 Task: Change the message translation language to French in Outlook settings.
Action: Mouse moved to (53, 30)
Screenshot: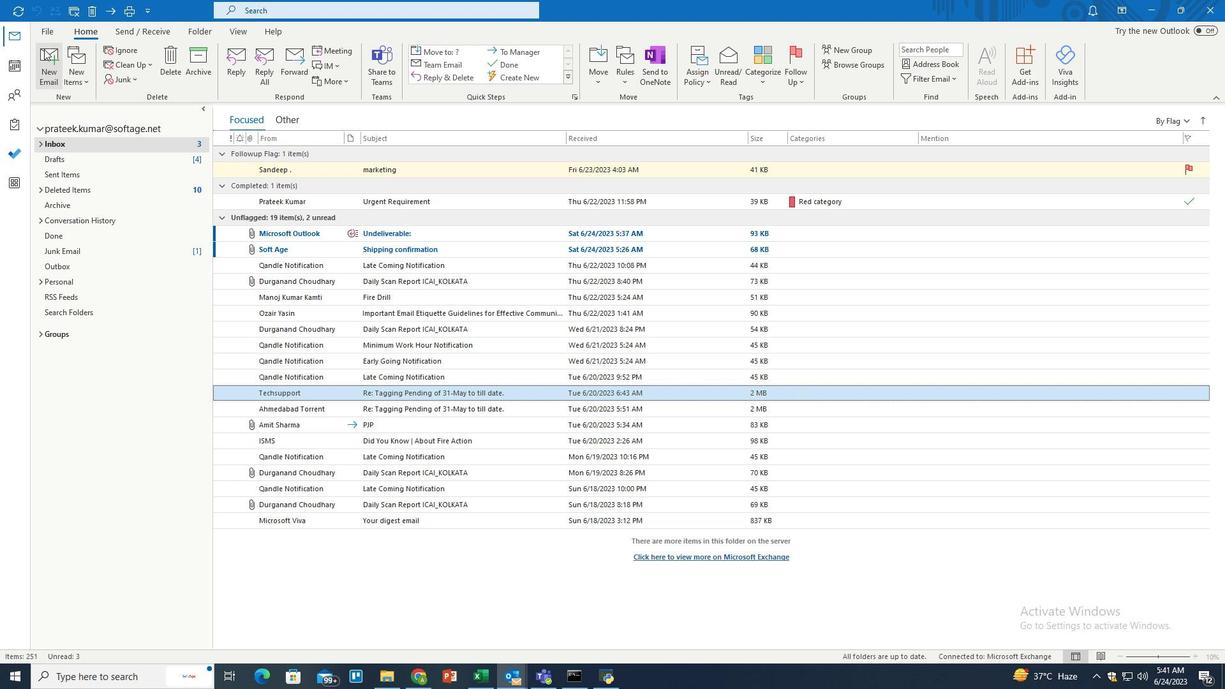 
Action: Mouse pressed left at (53, 30)
Screenshot: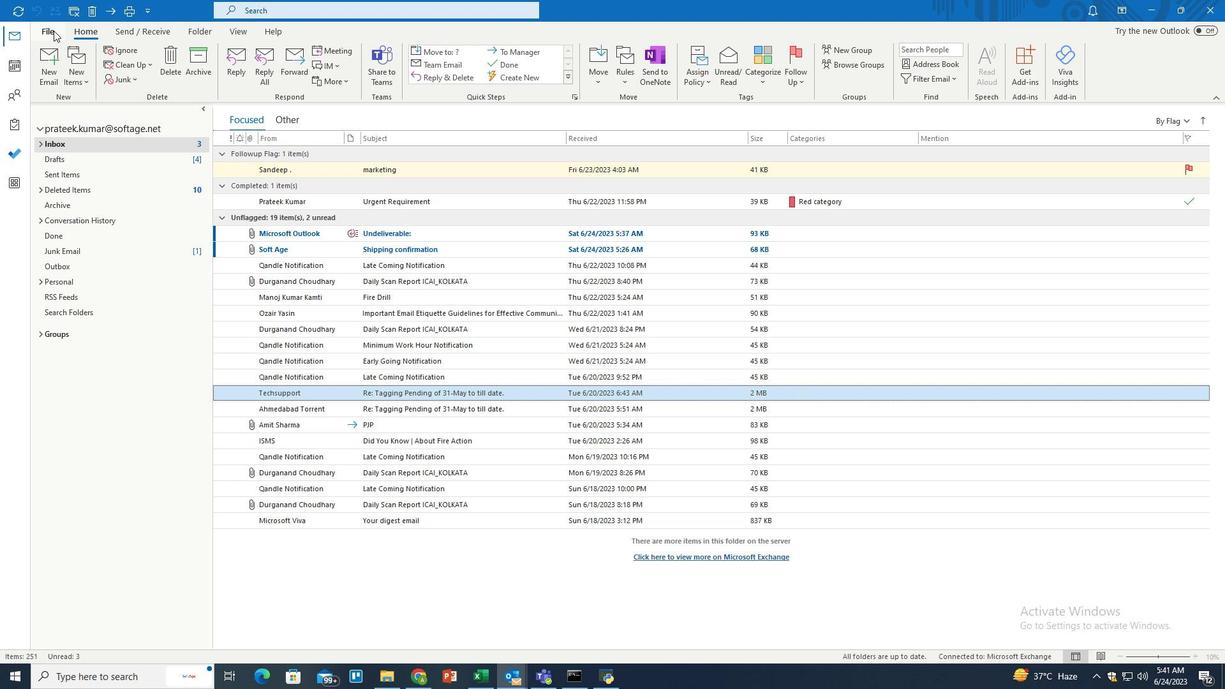 
Action: Mouse moved to (44, 611)
Screenshot: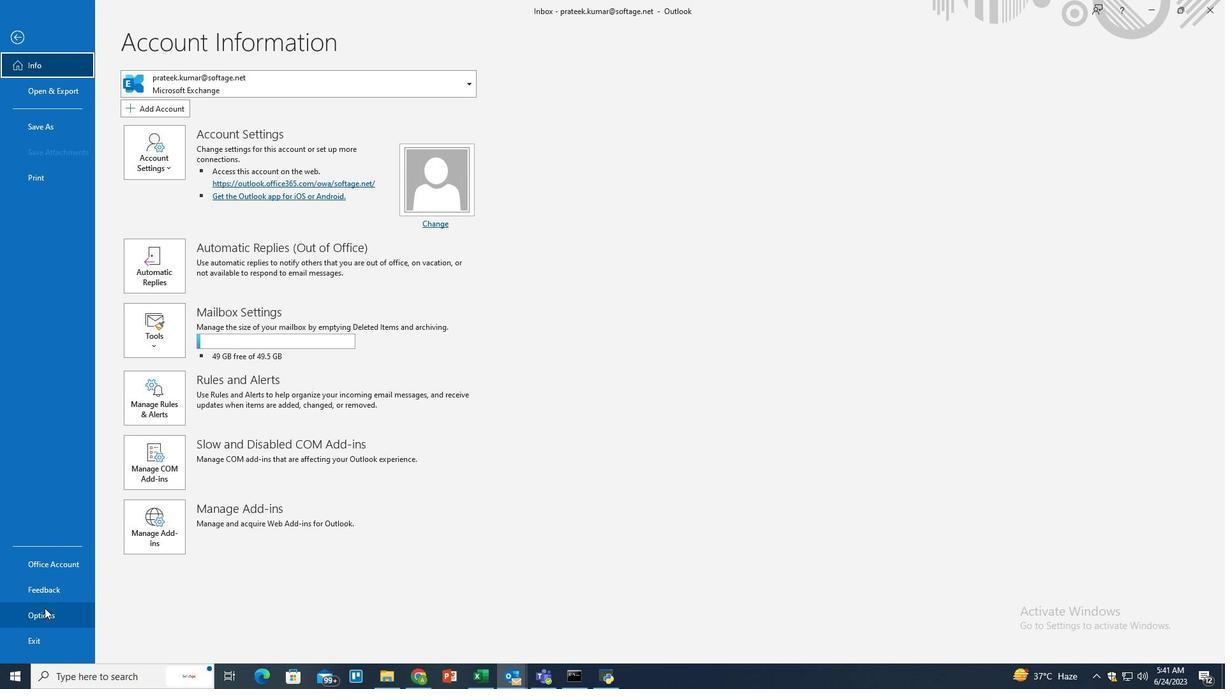 
Action: Mouse pressed left at (44, 611)
Screenshot: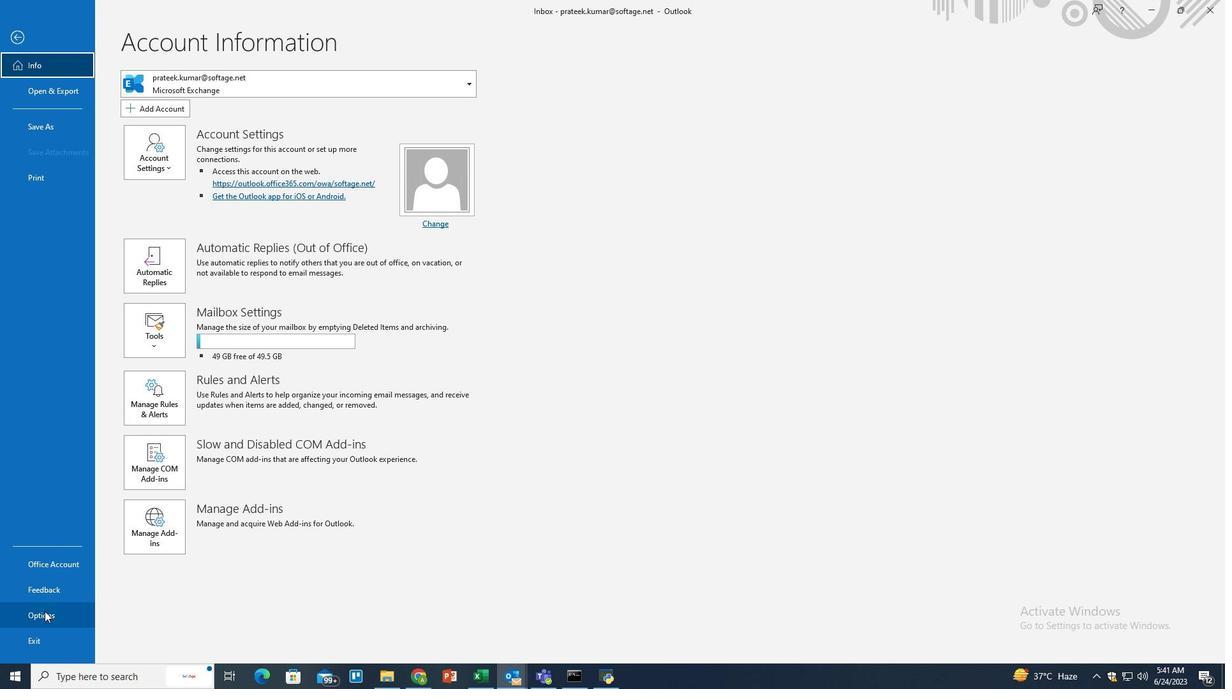 
Action: Mouse moved to (404, 269)
Screenshot: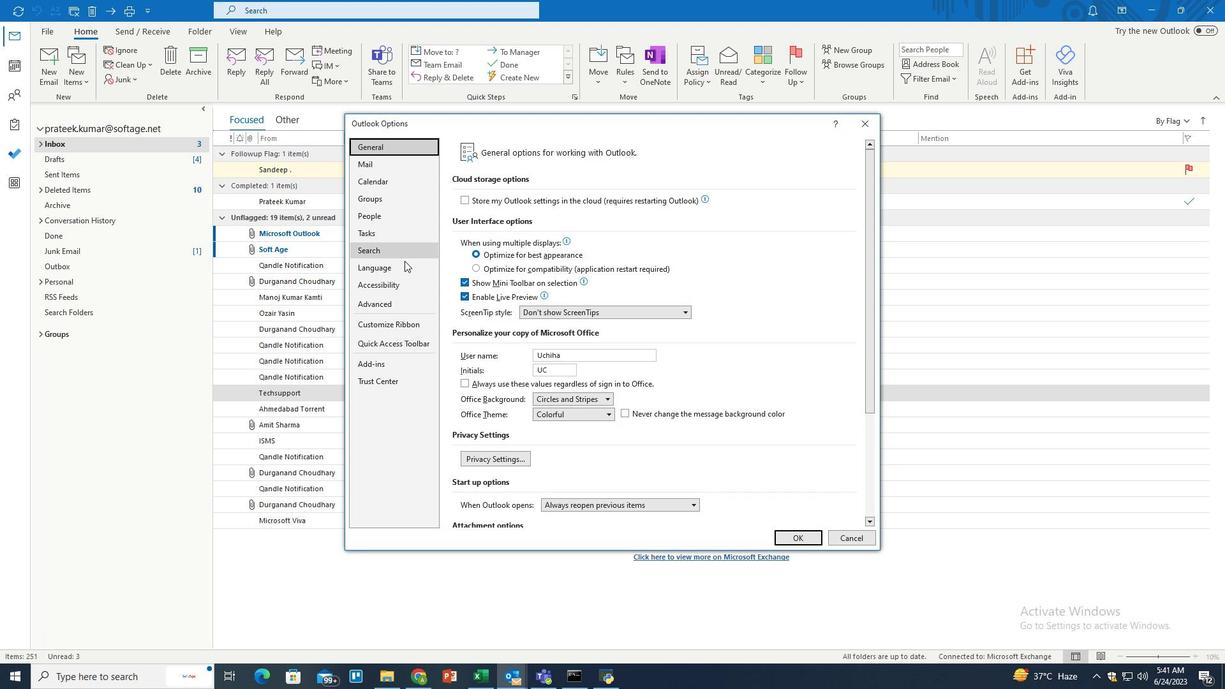 
Action: Mouse pressed left at (404, 269)
Screenshot: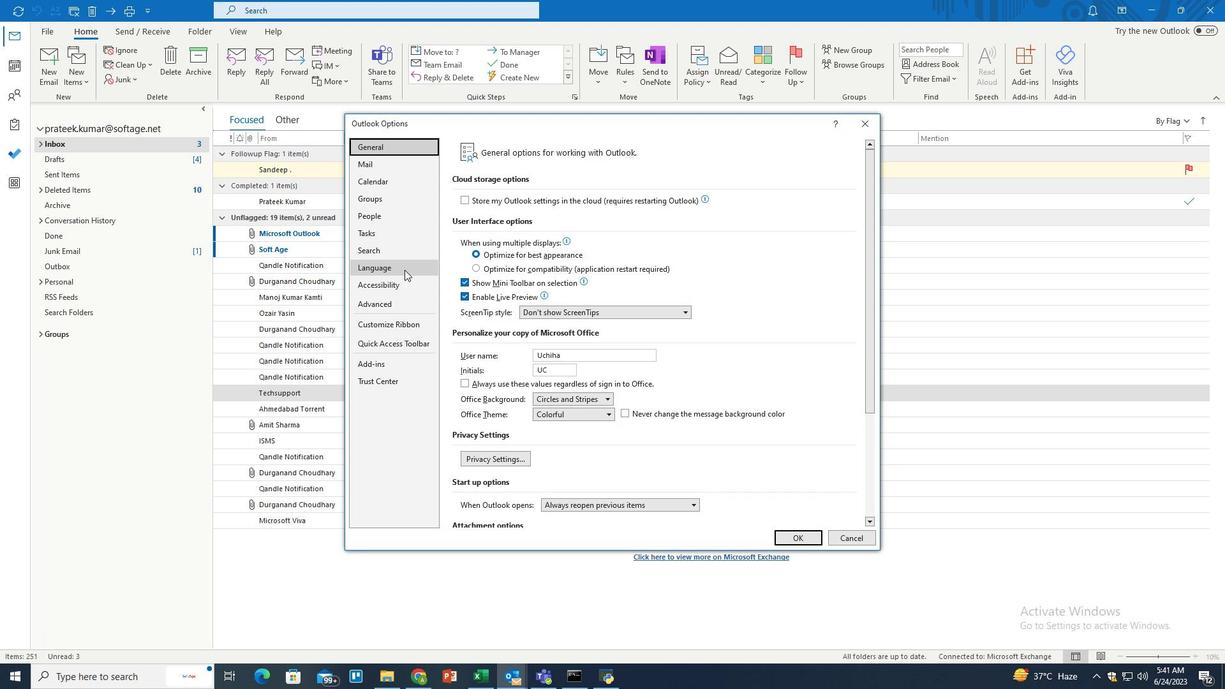 
Action: Mouse moved to (610, 439)
Screenshot: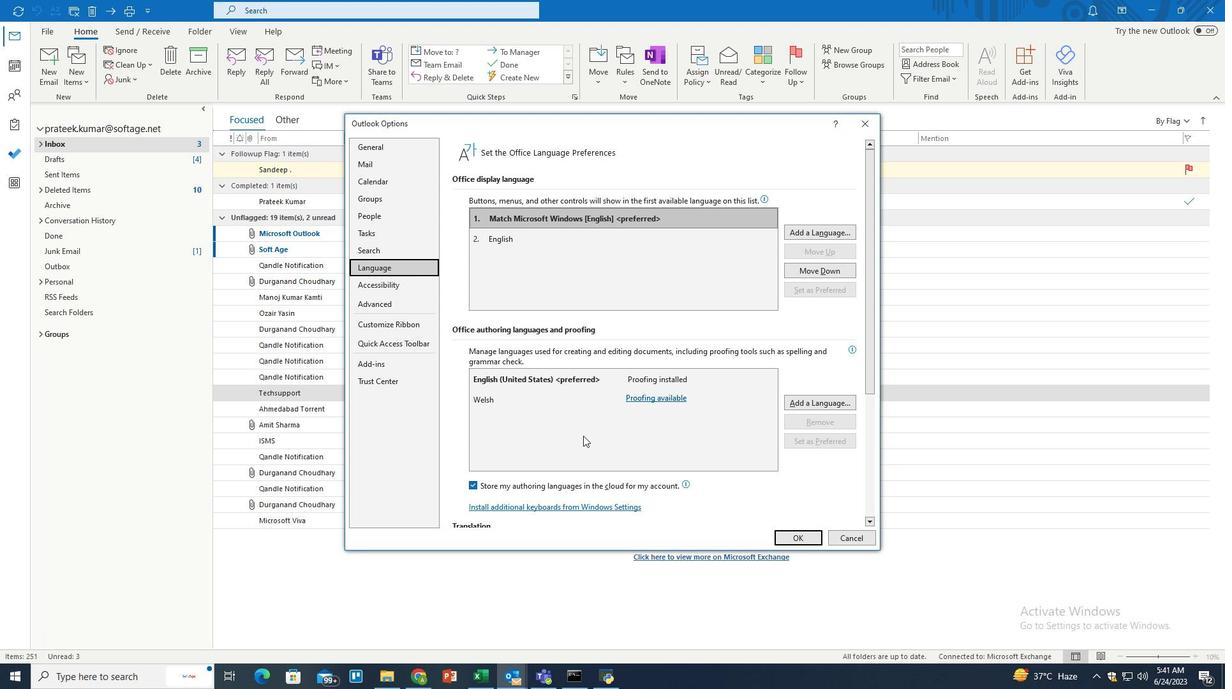 
Action: Mouse scrolled (610, 438) with delta (0, 0)
Screenshot: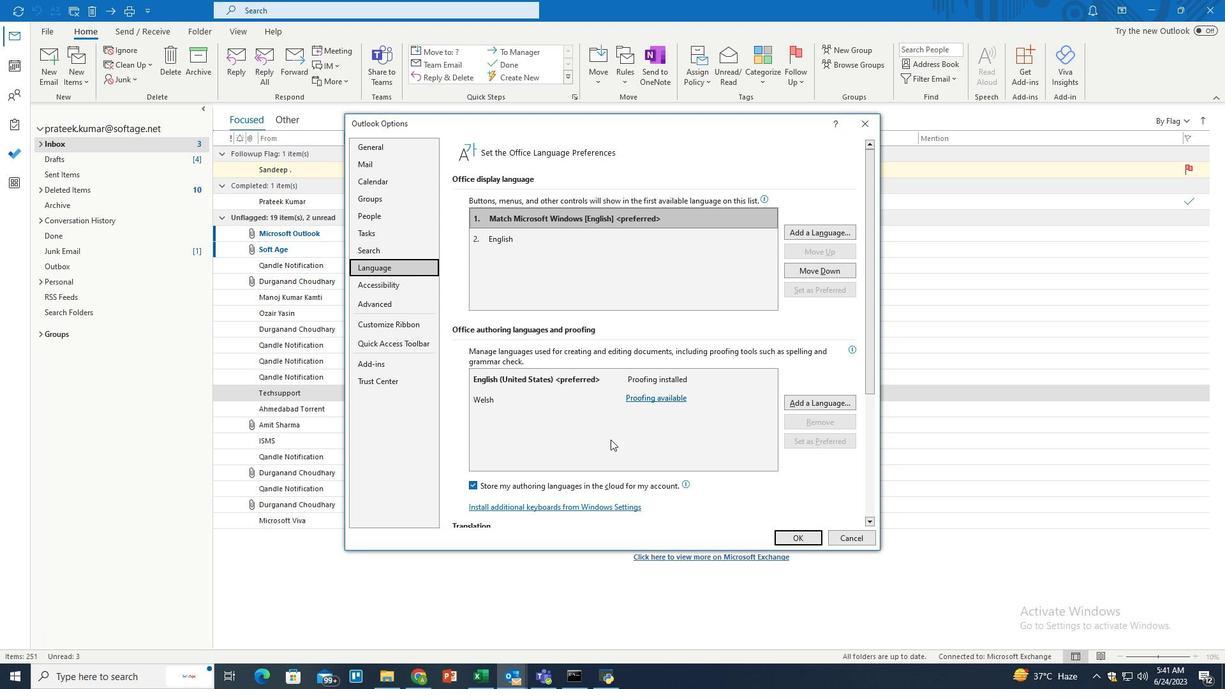 
Action: Mouse scrolled (610, 438) with delta (0, 0)
Screenshot: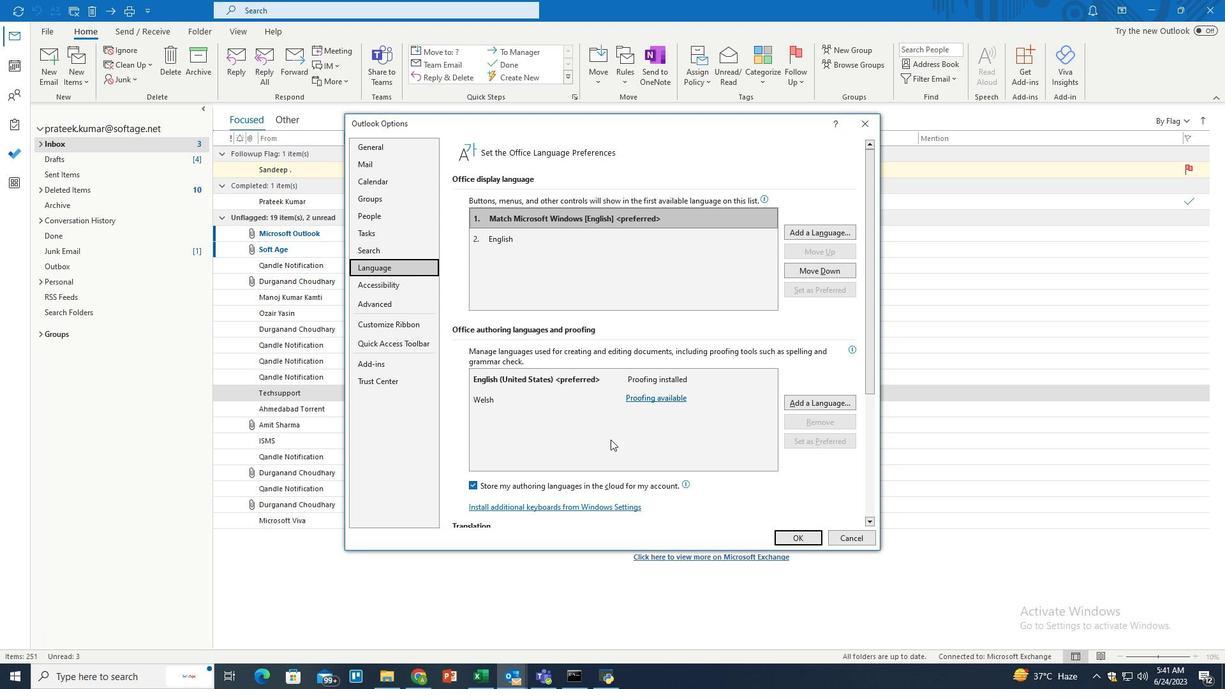 
Action: Mouse scrolled (610, 438) with delta (0, 0)
Screenshot: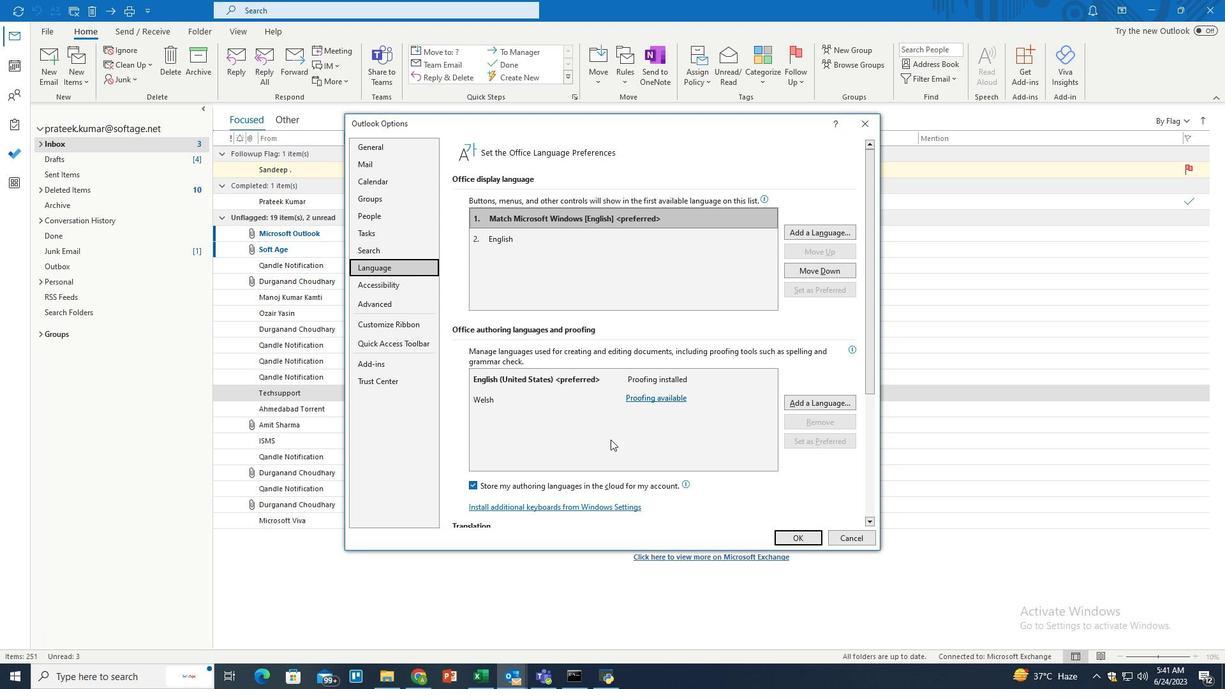 
Action: Mouse scrolled (610, 438) with delta (0, 0)
Screenshot: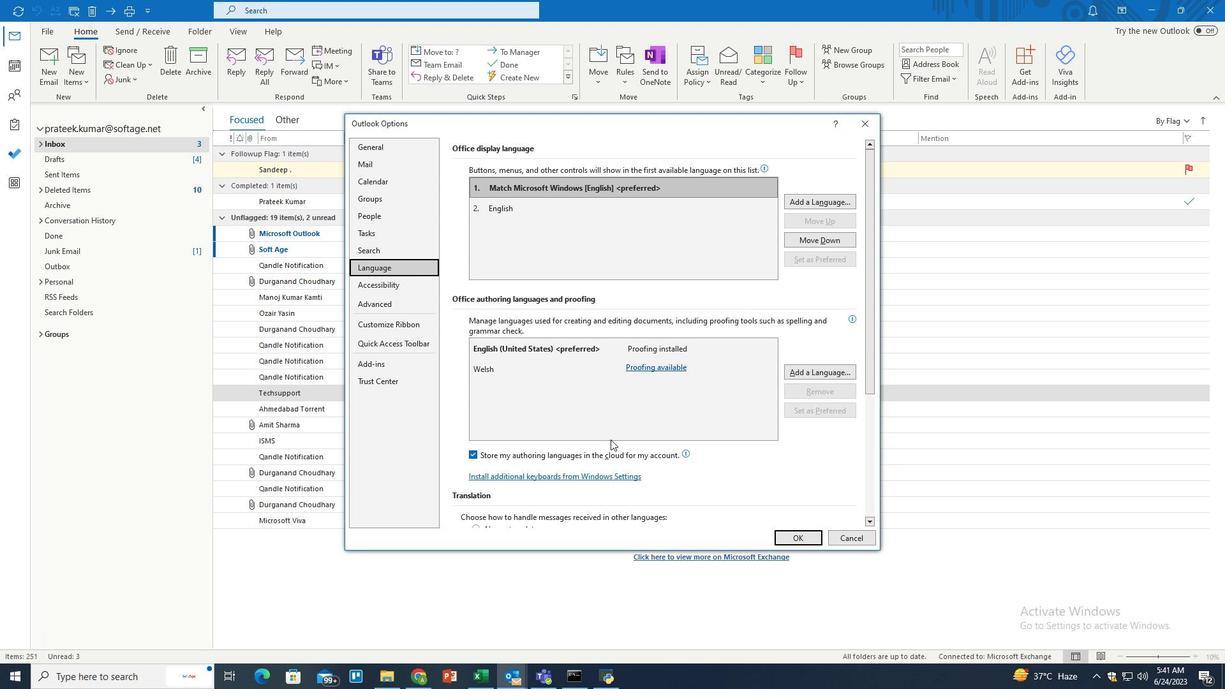 
Action: Mouse scrolled (610, 438) with delta (0, 0)
Screenshot: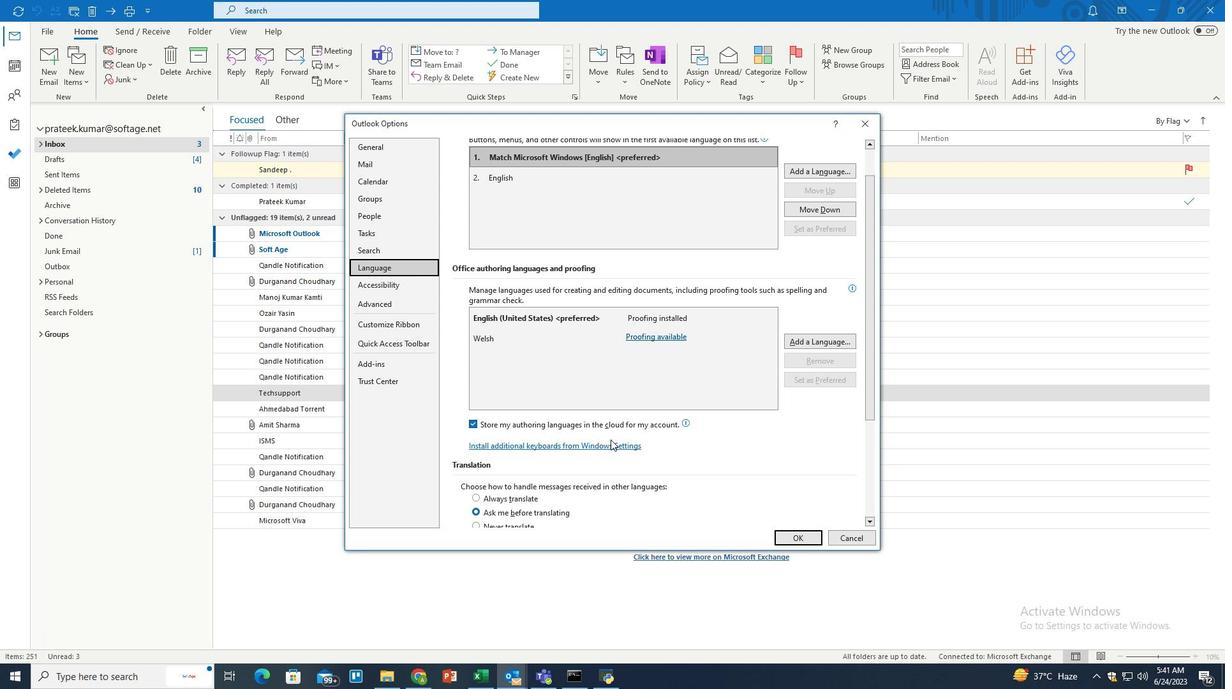 
Action: Mouse scrolled (610, 438) with delta (0, 0)
Screenshot: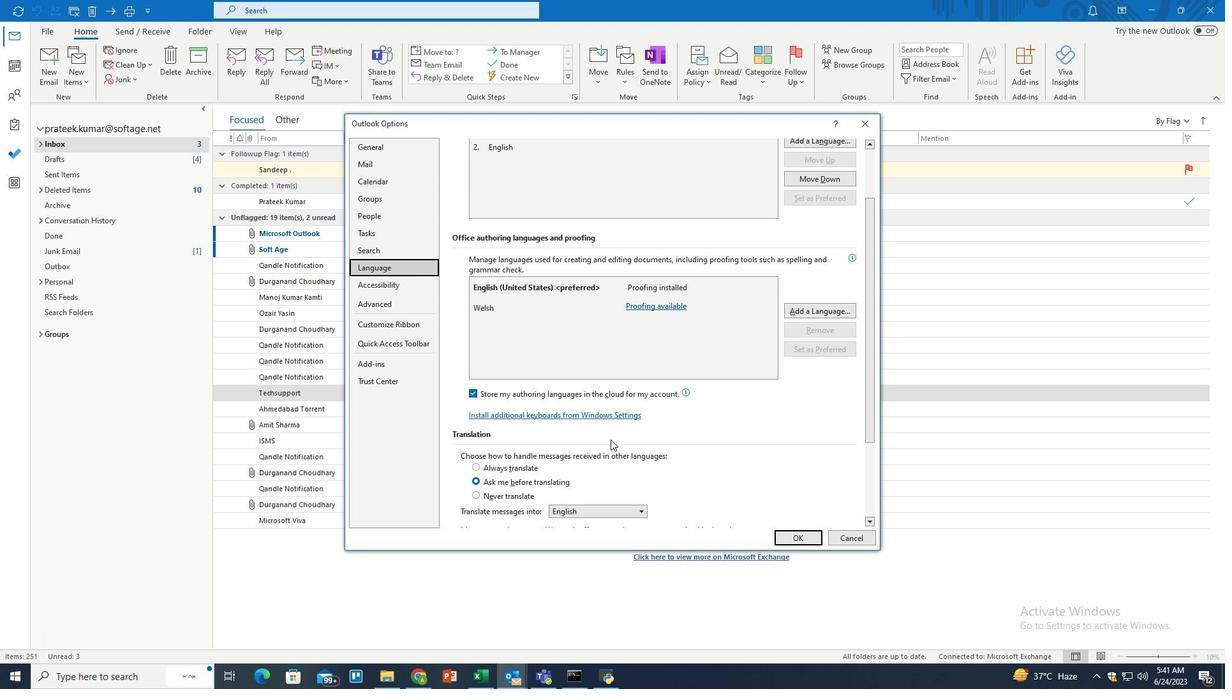 
Action: Mouse scrolled (610, 438) with delta (0, 0)
Screenshot: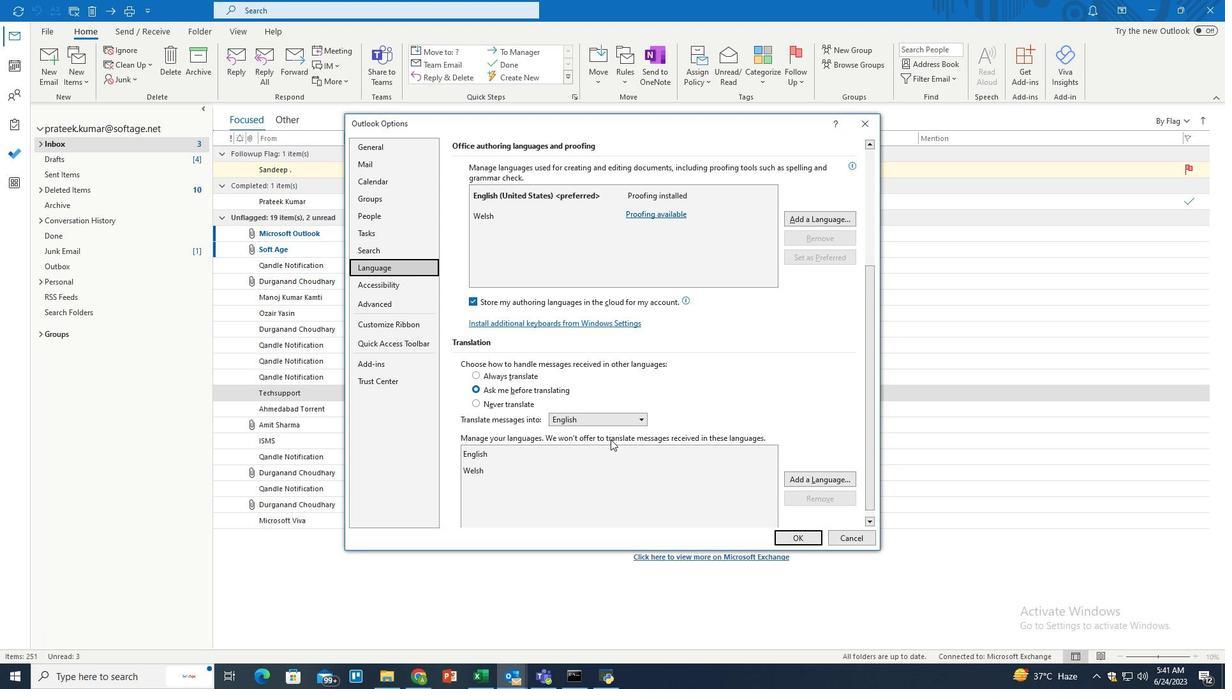 
Action: Mouse scrolled (610, 438) with delta (0, 0)
Screenshot: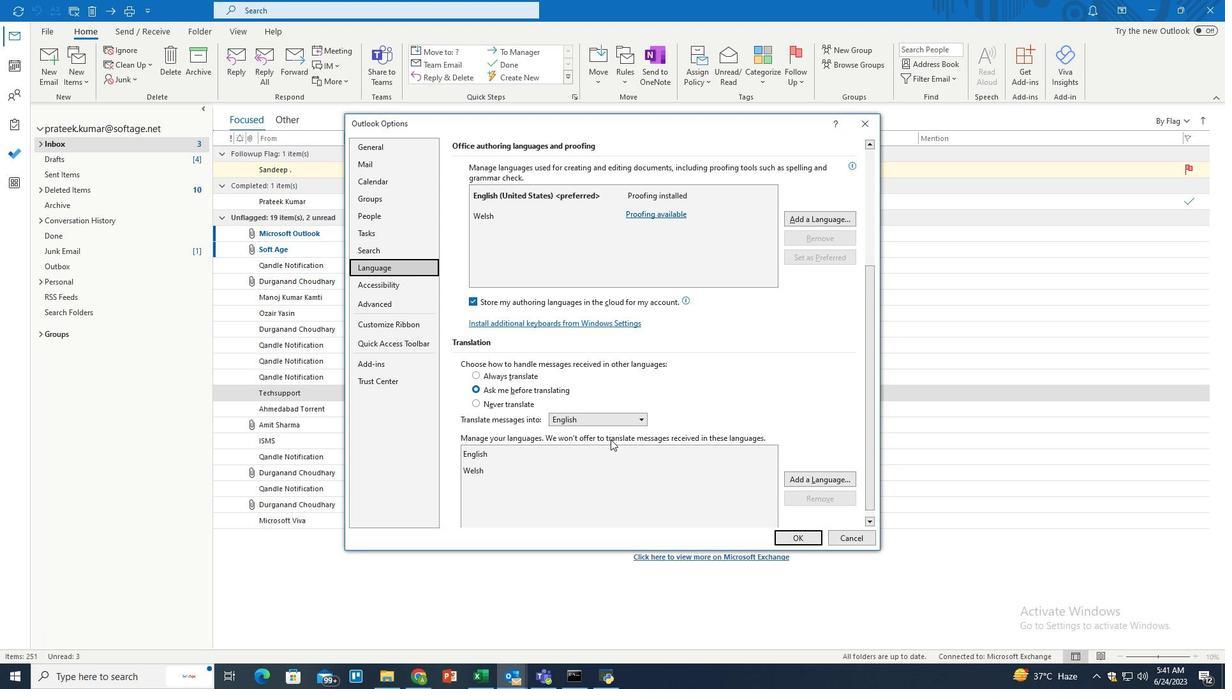
Action: Mouse scrolled (610, 438) with delta (0, 0)
Screenshot: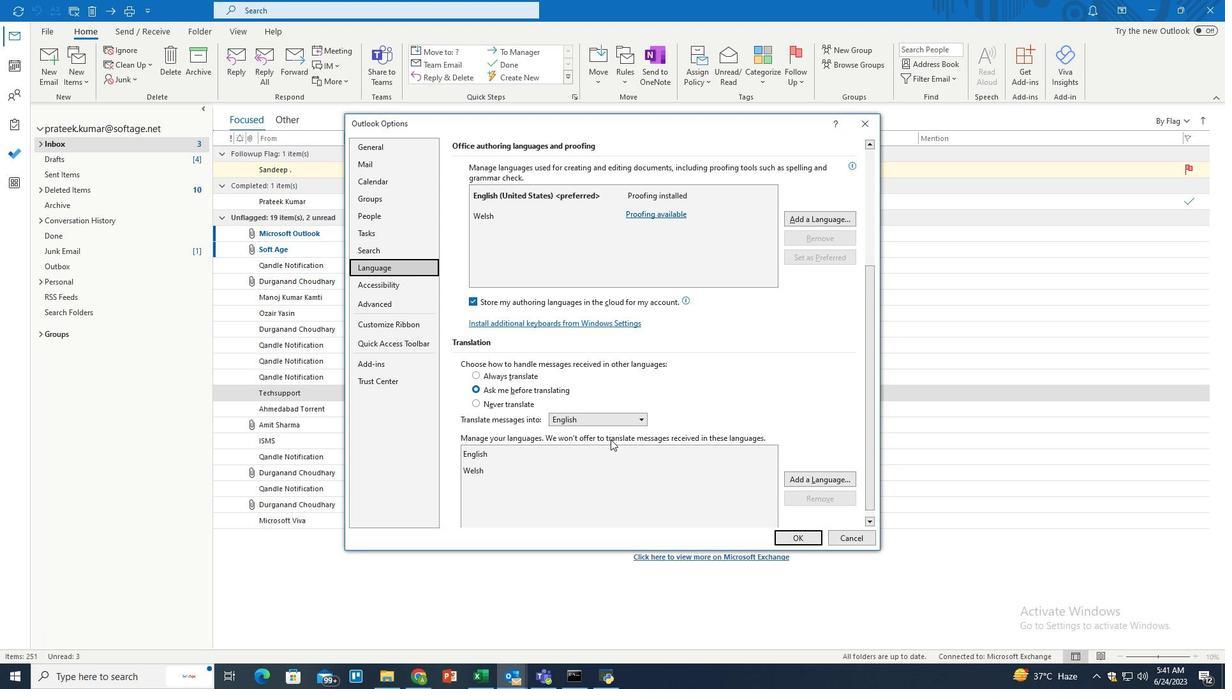 
Action: Mouse moved to (641, 410)
Screenshot: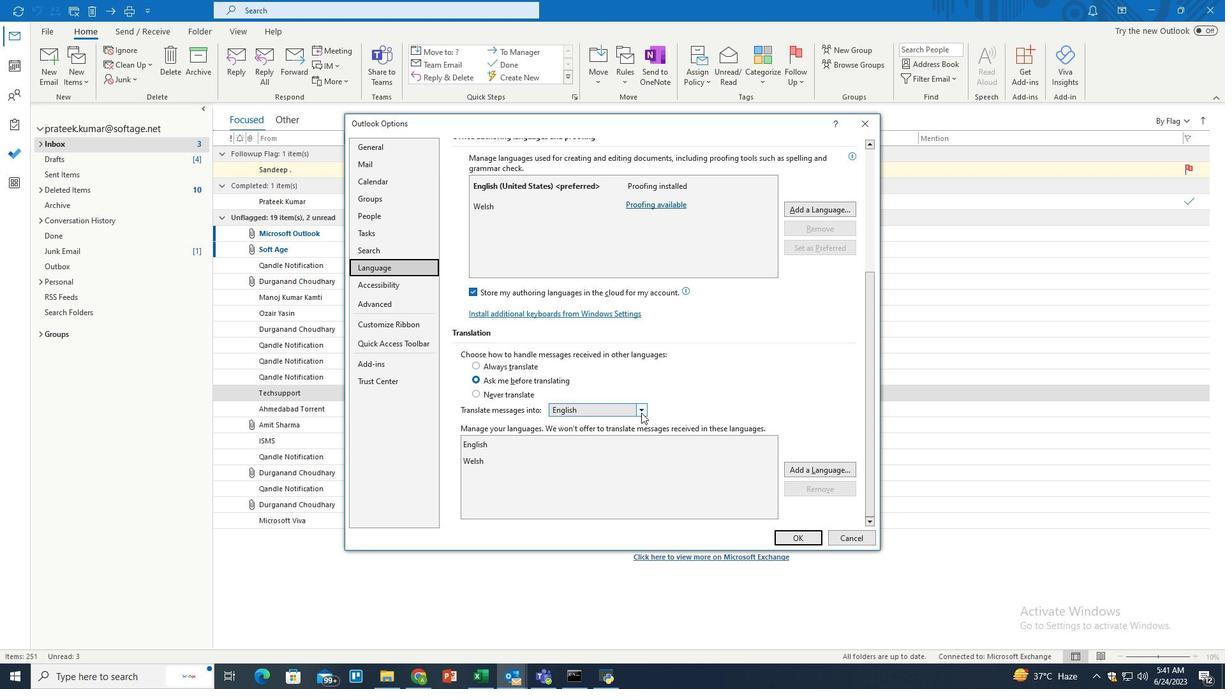 
Action: Mouse pressed left at (641, 410)
Screenshot: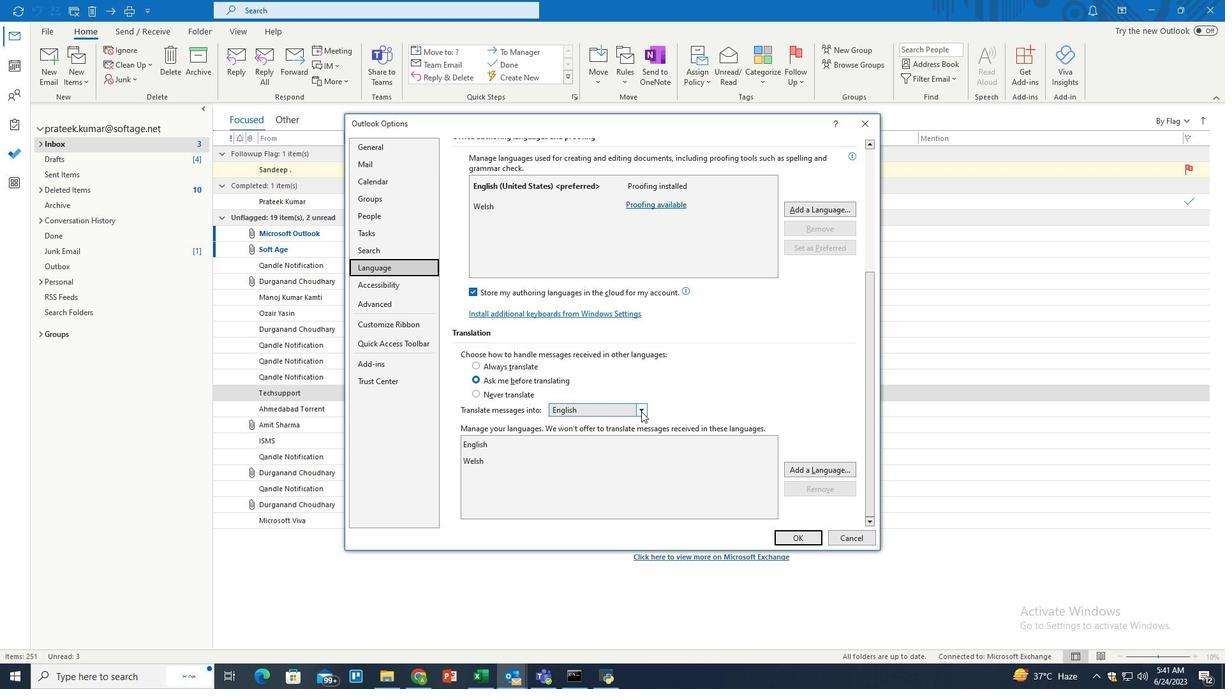 
Action: Mouse moved to (593, 356)
Screenshot: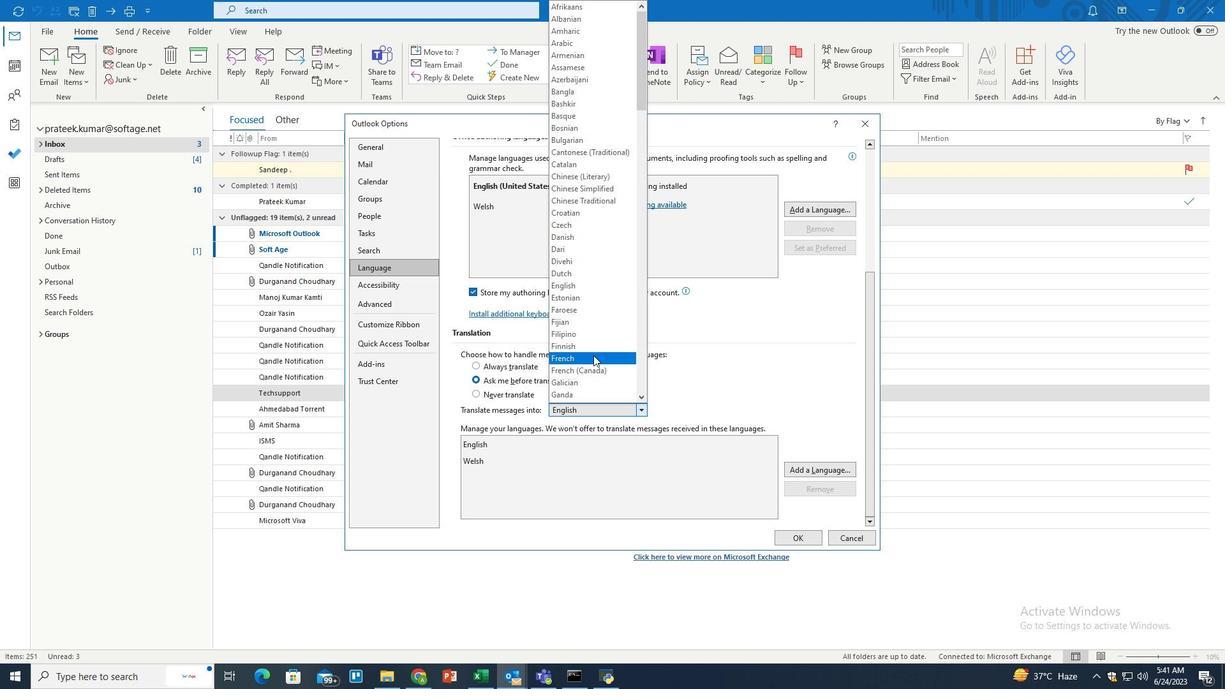 
Action: Mouse pressed left at (593, 356)
Screenshot: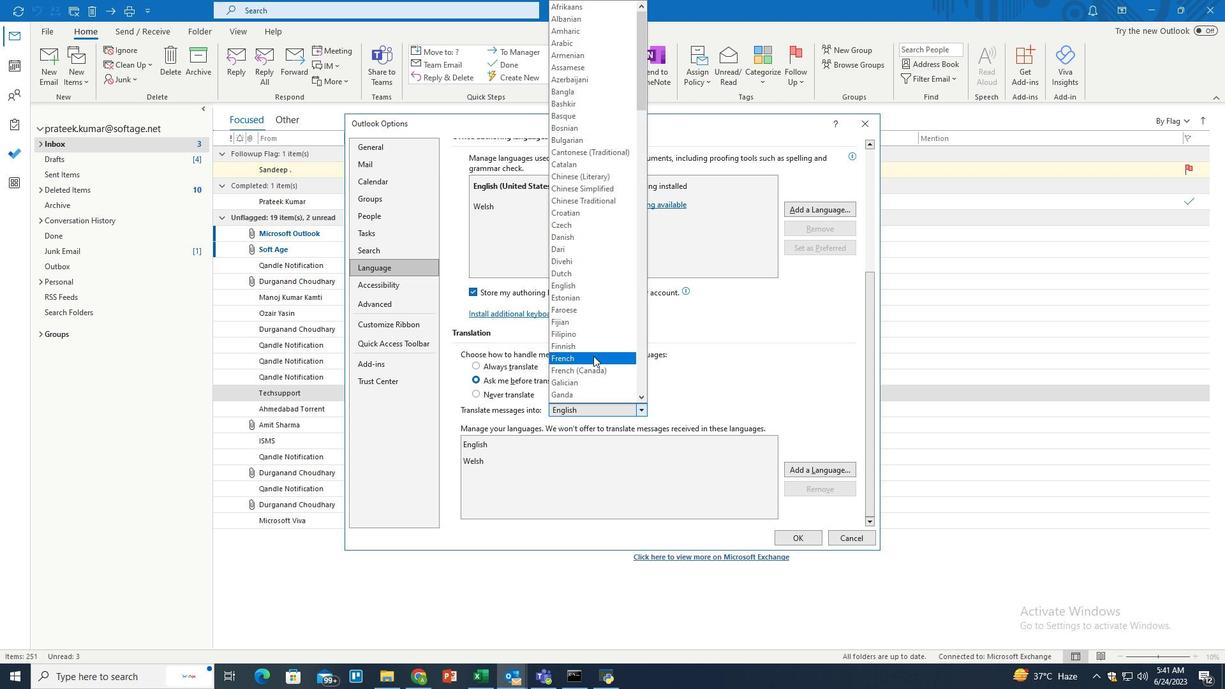 
Action: Mouse moved to (793, 535)
Screenshot: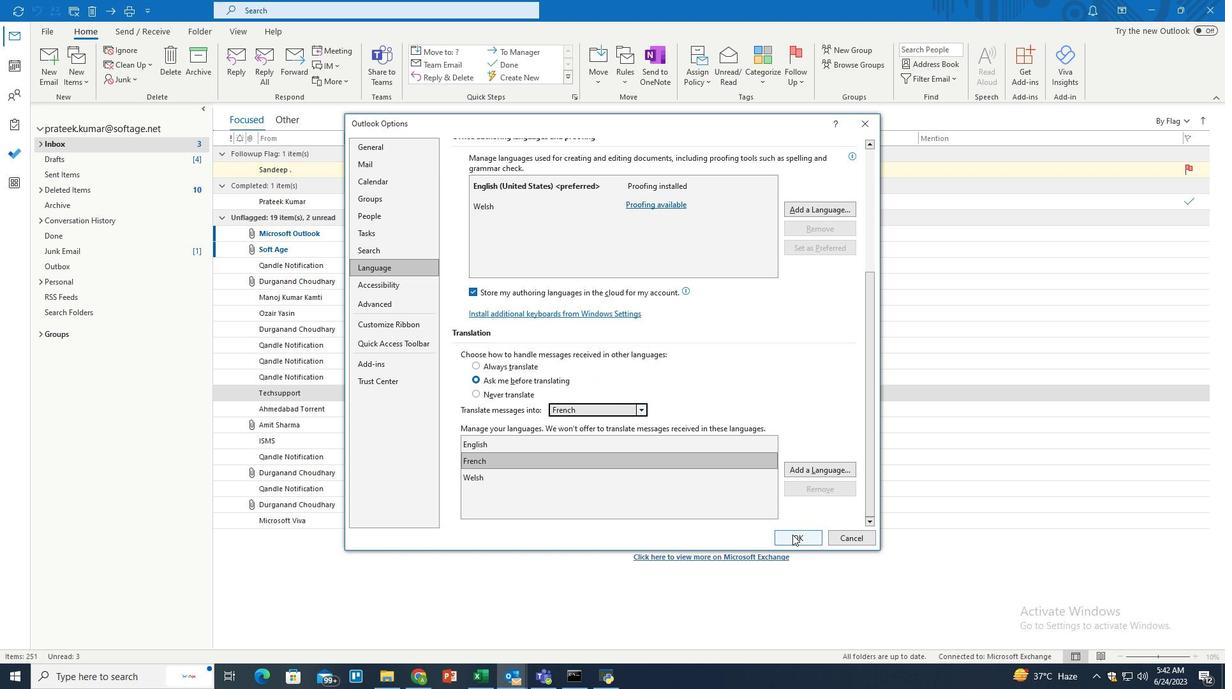 
Action: Mouse pressed left at (793, 535)
Screenshot: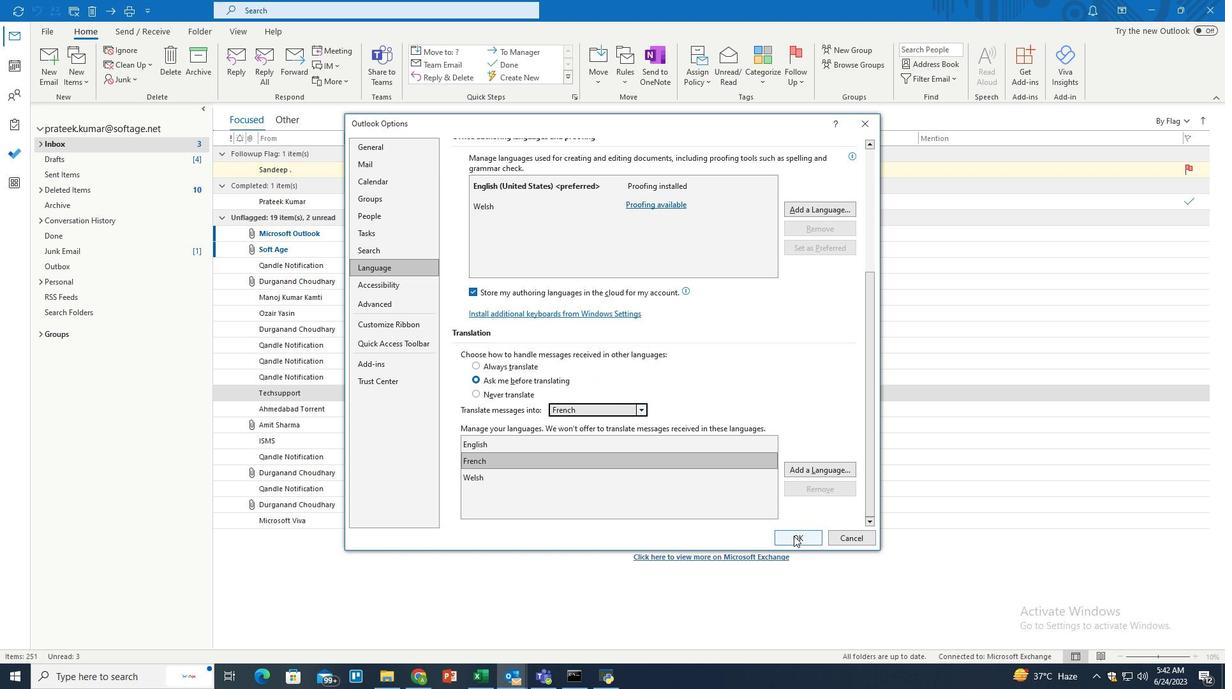 
Action: Mouse moved to (682, 479)
Screenshot: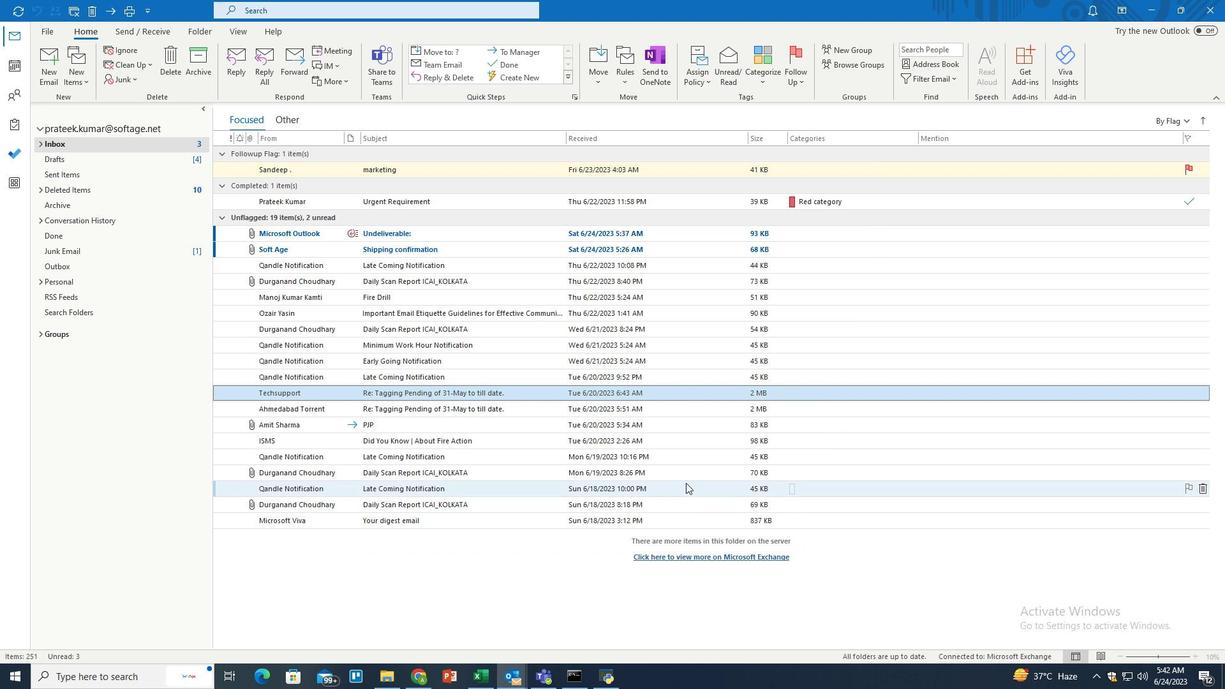 
